 Task: Open Card Card0000000258 in Board Board0000000065 in Workspace WS0000000022 in Trello. Add Member Carxxstreet791@gmail.com to Card Card0000000258 in Board Board0000000065 in Workspace WS0000000022 in Trello. Add Blue Label titled Label0000000258 to Card Card0000000258 in Board Board0000000065 in Workspace WS0000000022 in Trello. Add Checklist CL0000000258 to Card Card0000000258 in Board Board0000000065 in Workspace WS0000000022 in Trello. Add Dates with Start Date as Sep 01 2023 and Due Date as Sep 30 2023 to Card Card0000000258 in Board Board0000000065 in Workspace WS0000000022 in Trello
Action: Mouse moved to (455, 423)
Screenshot: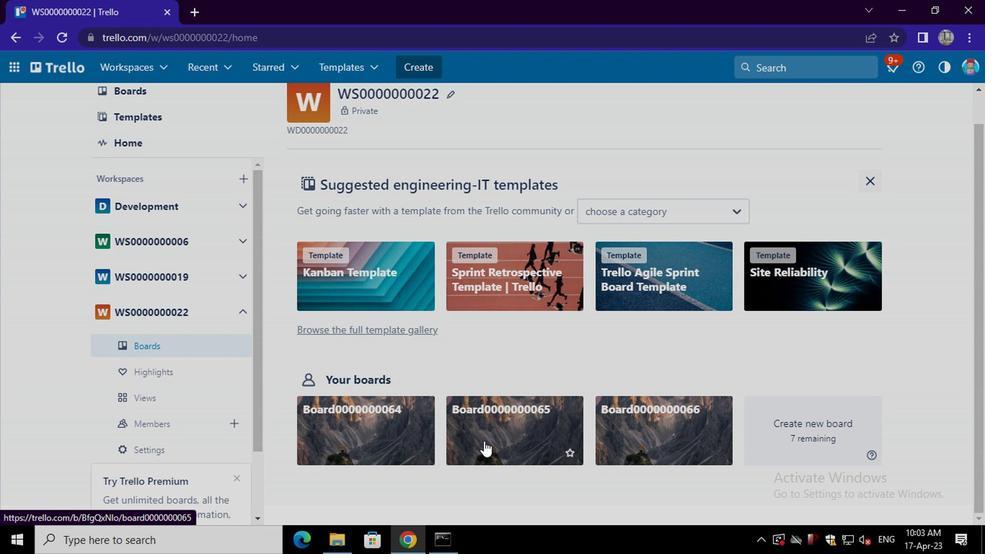 
Action: Mouse pressed left at (455, 423)
Screenshot: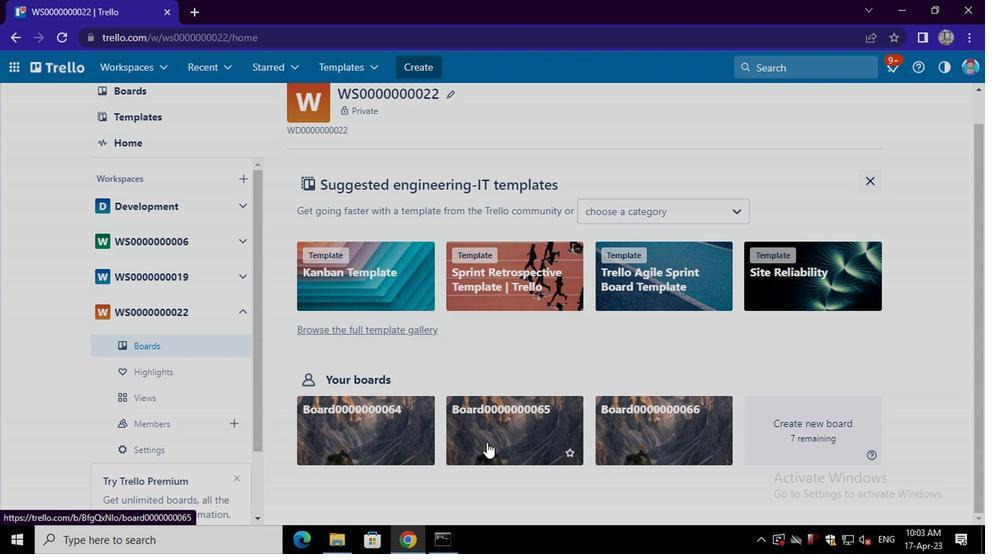 
Action: Mouse moved to (374, 310)
Screenshot: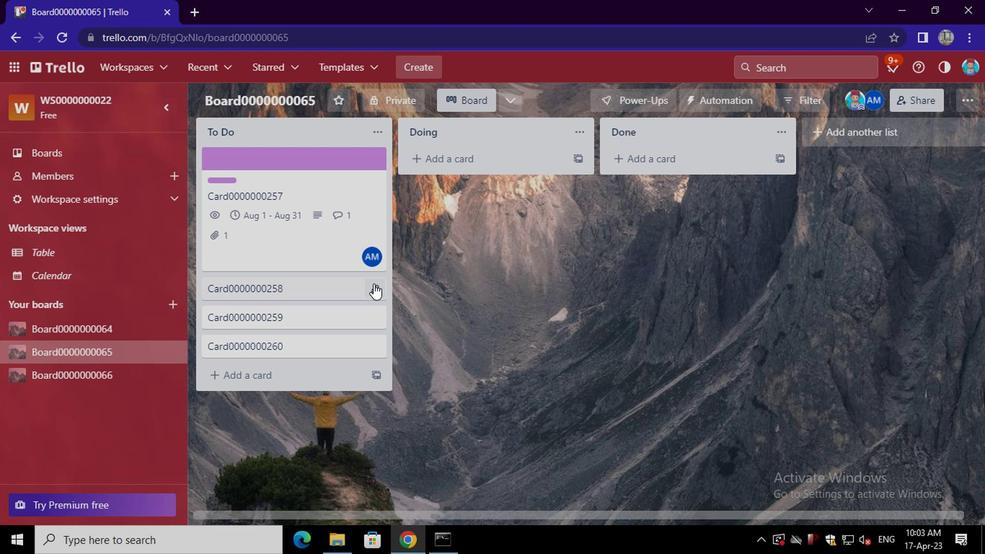 
Action: Mouse pressed left at (374, 310)
Screenshot: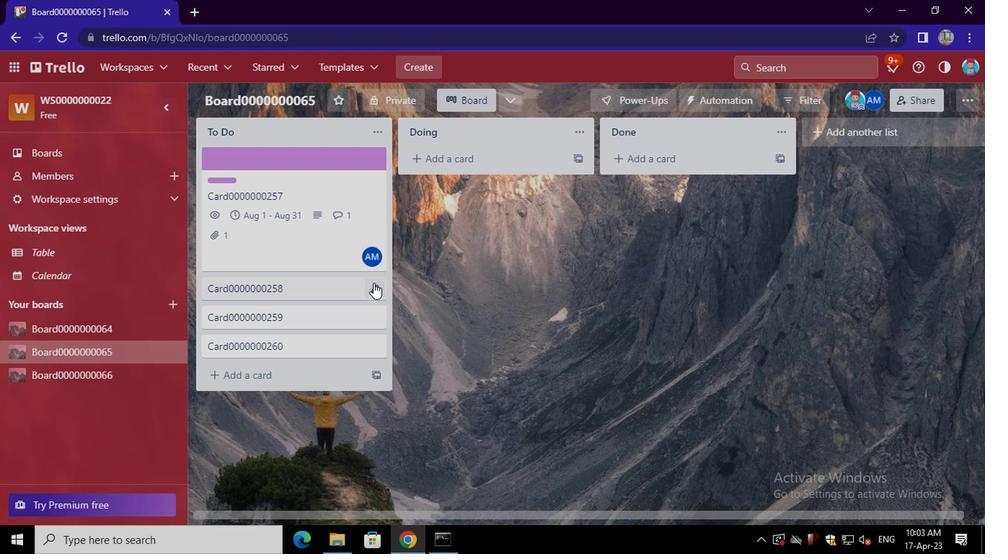 
Action: Mouse moved to (410, 311)
Screenshot: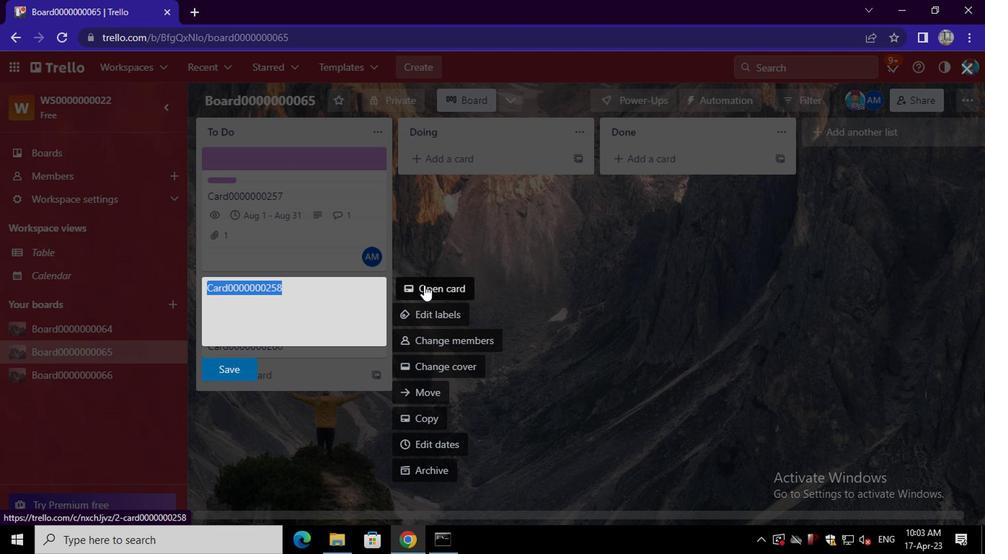
Action: Mouse pressed left at (410, 311)
Screenshot: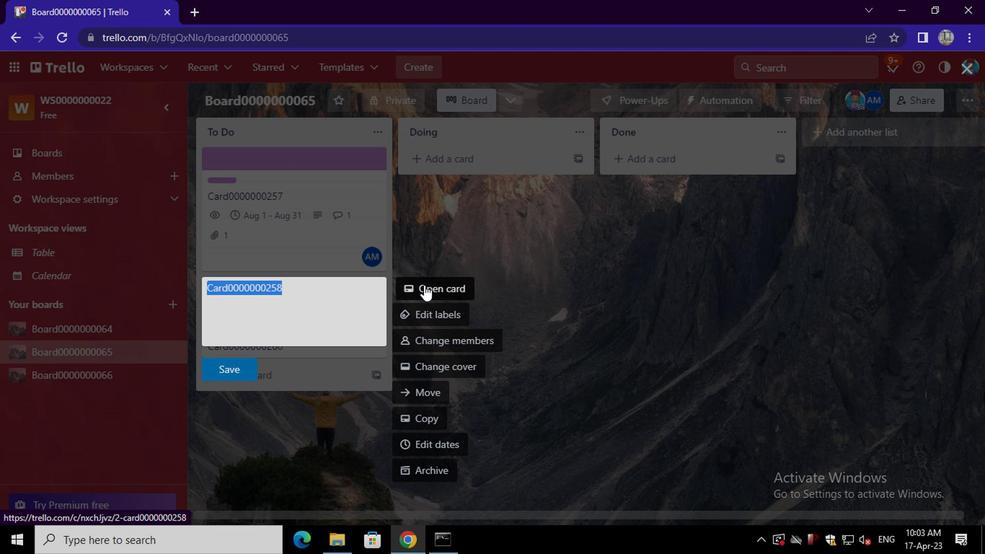 
Action: Mouse moved to (581, 277)
Screenshot: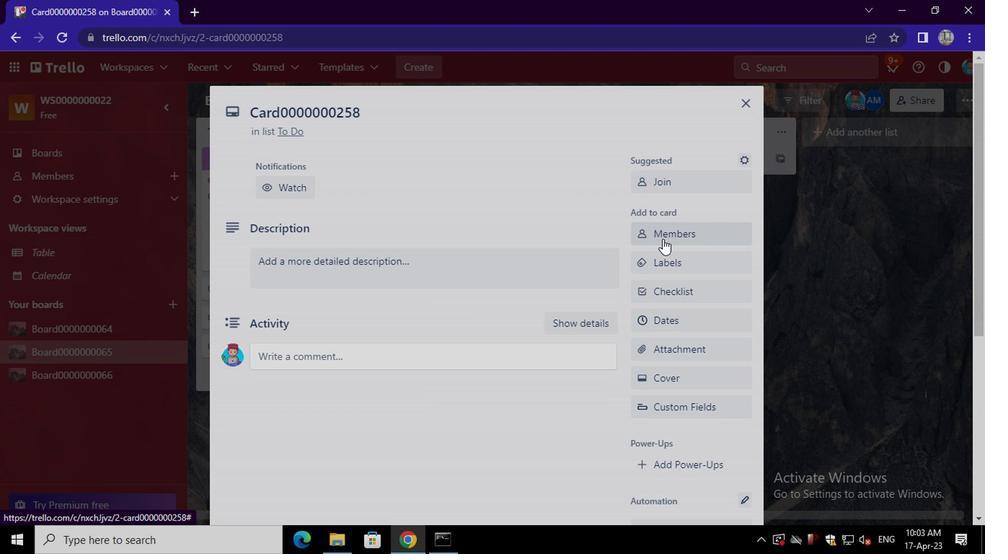 
Action: Mouse pressed left at (581, 277)
Screenshot: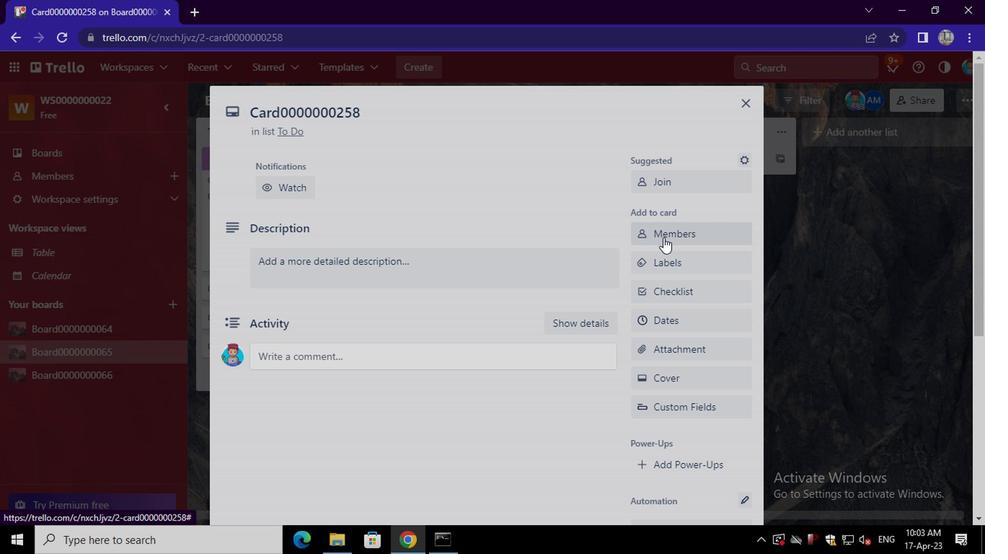 
Action: Mouse moved to (582, 319)
Screenshot: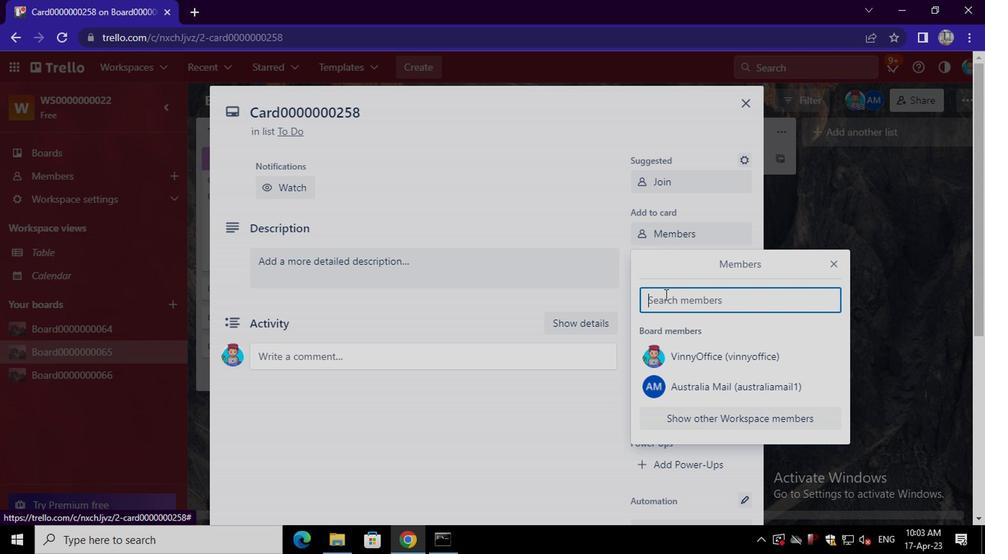 
Action: Mouse pressed left at (582, 319)
Screenshot: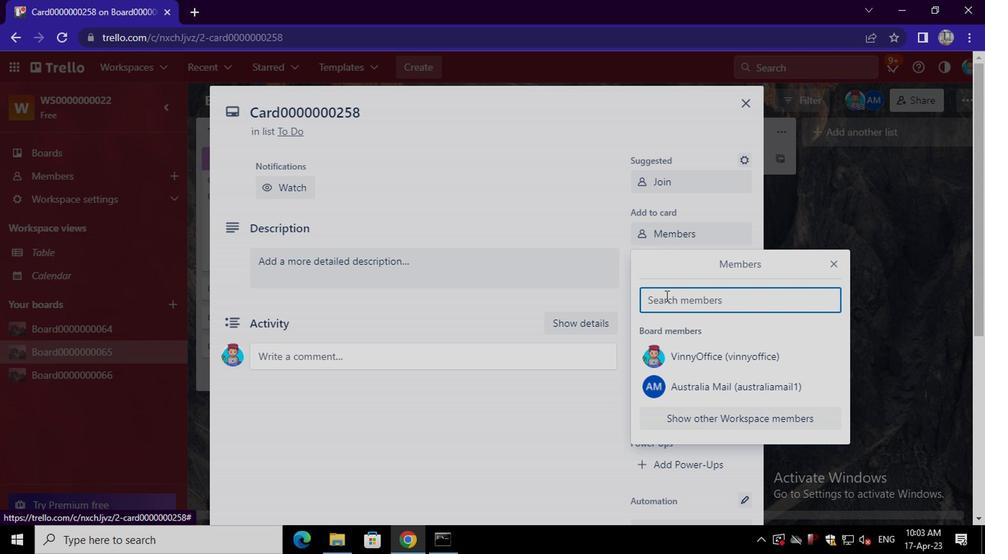 
Action: Mouse moved to (582, 318)
Screenshot: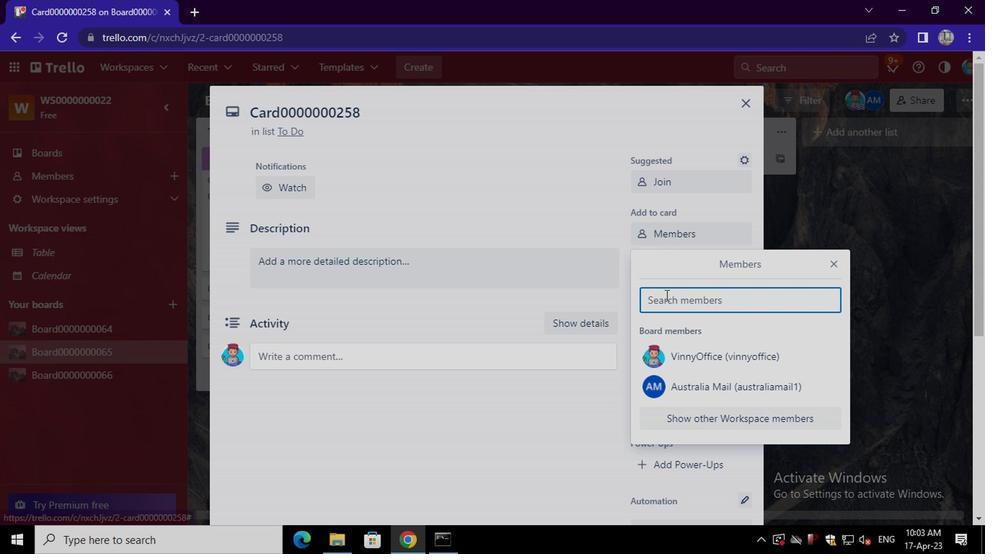 
Action: Key pressed <Key.shift>CARXXSTREET791<Key.shift>@GMAIL.COM
Screenshot: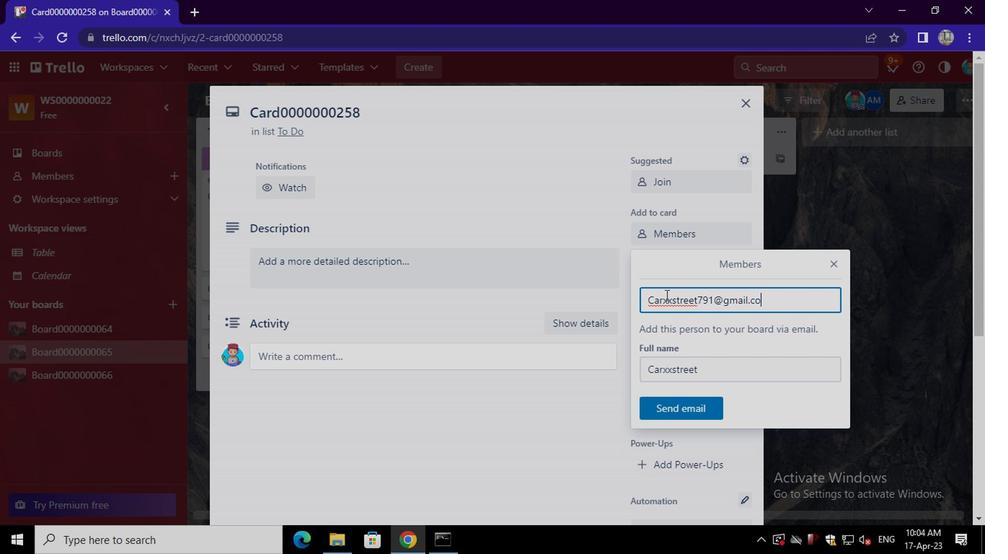 
Action: Mouse moved to (596, 396)
Screenshot: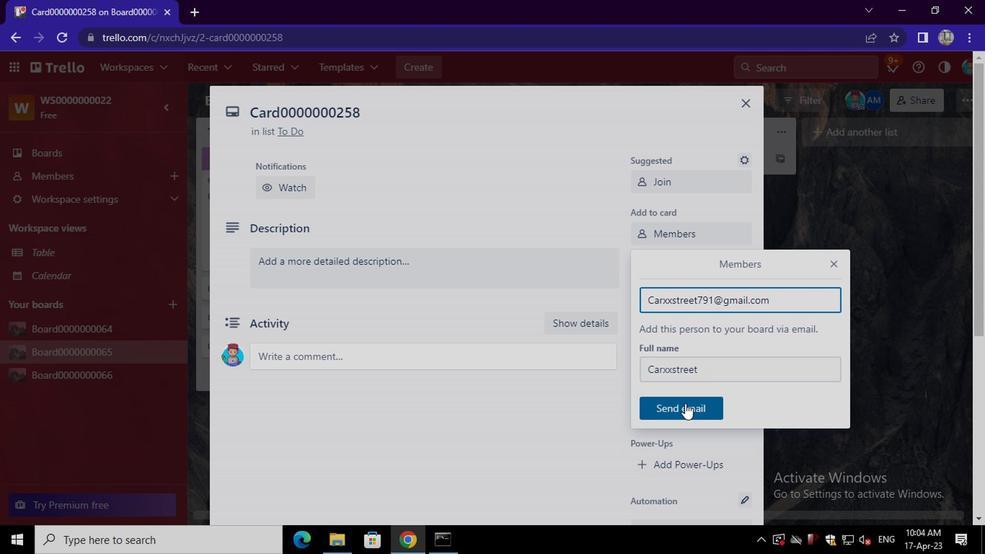 
Action: Mouse pressed left at (596, 396)
Screenshot: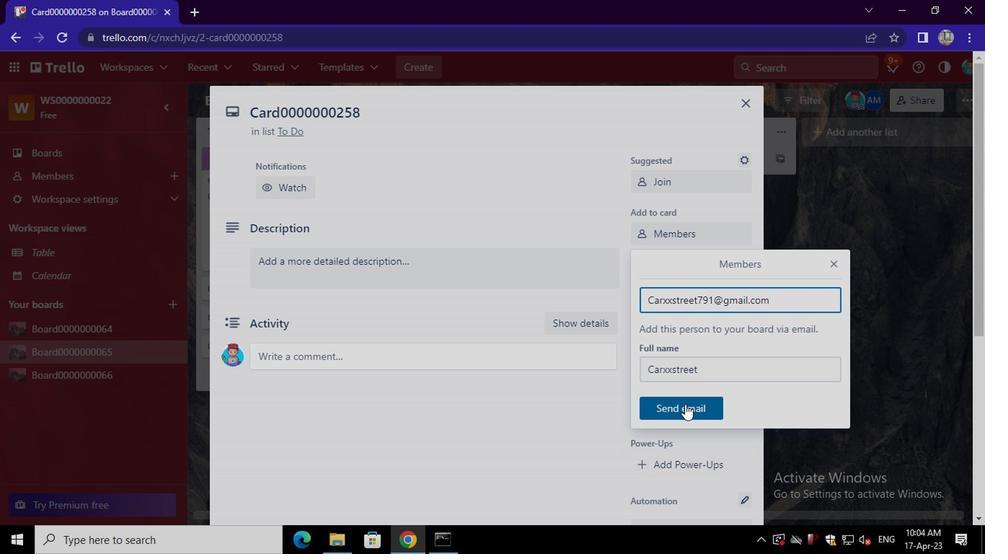 
Action: Mouse moved to (595, 299)
Screenshot: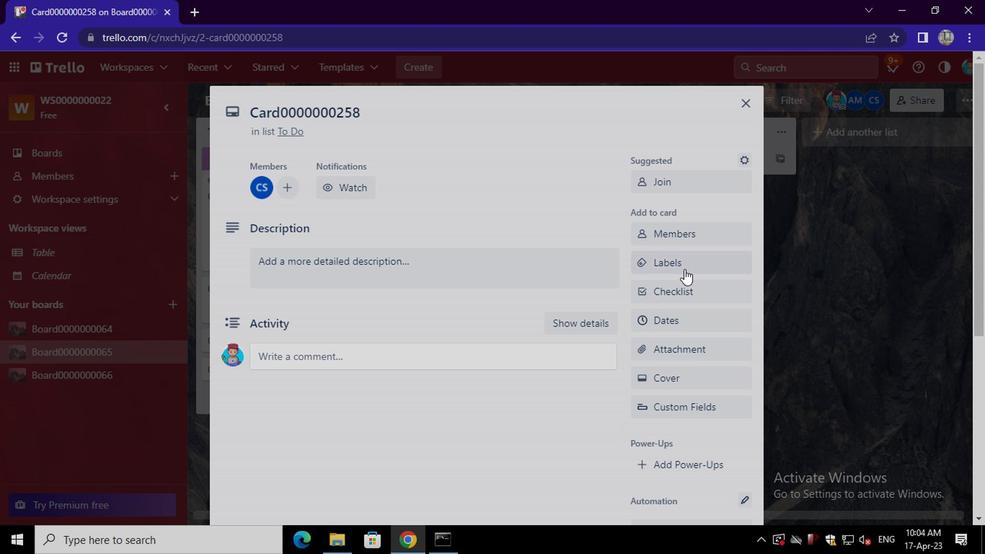 
Action: Mouse pressed left at (595, 299)
Screenshot: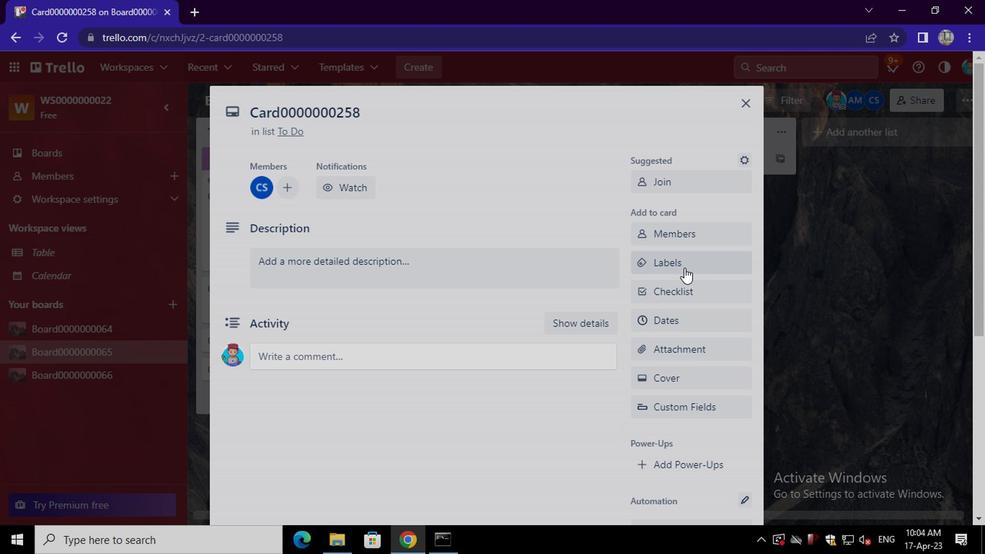 
Action: Mouse moved to (613, 204)
Screenshot: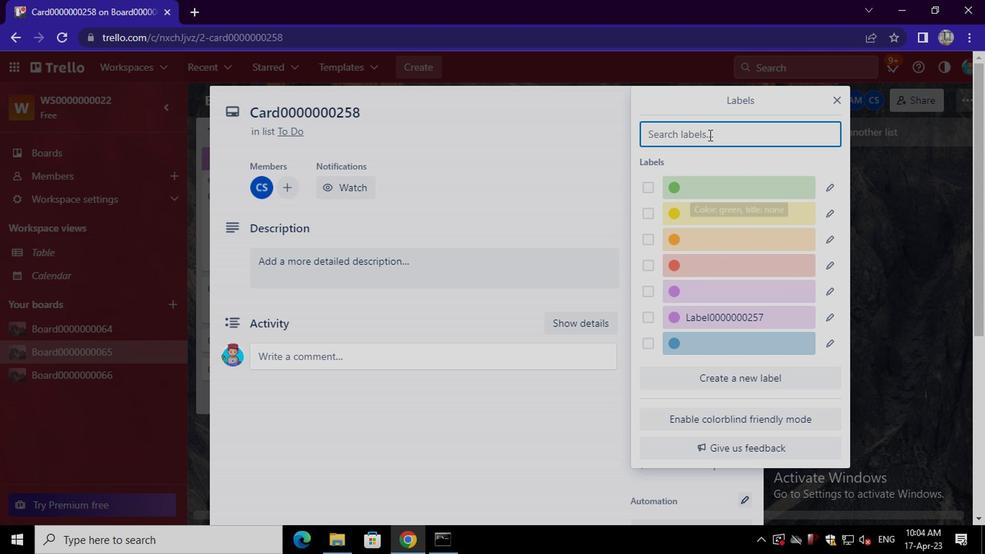 
Action: Mouse pressed left at (613, 204)
Screenshot: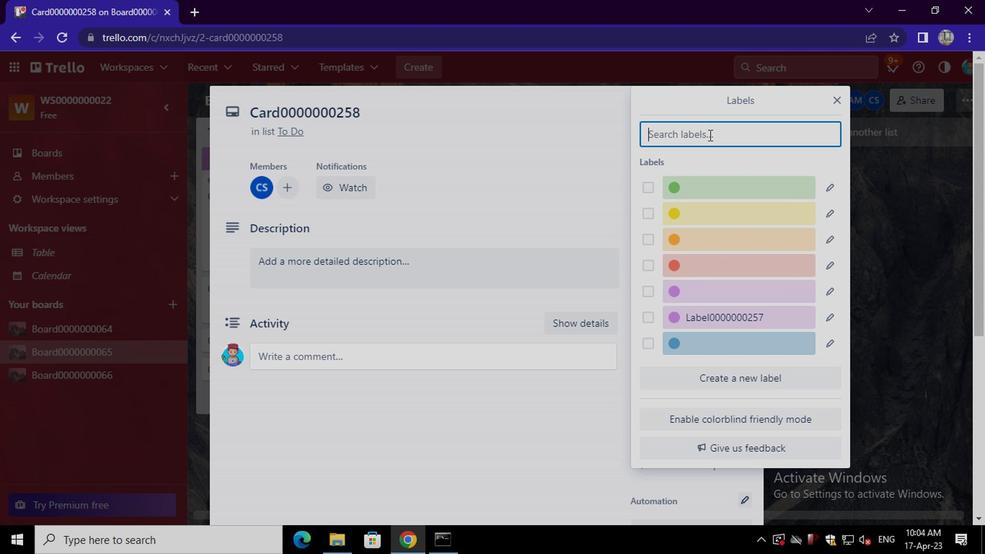 
Action: Key pressed <Key.shift>LABEL0000000258
Screenshot: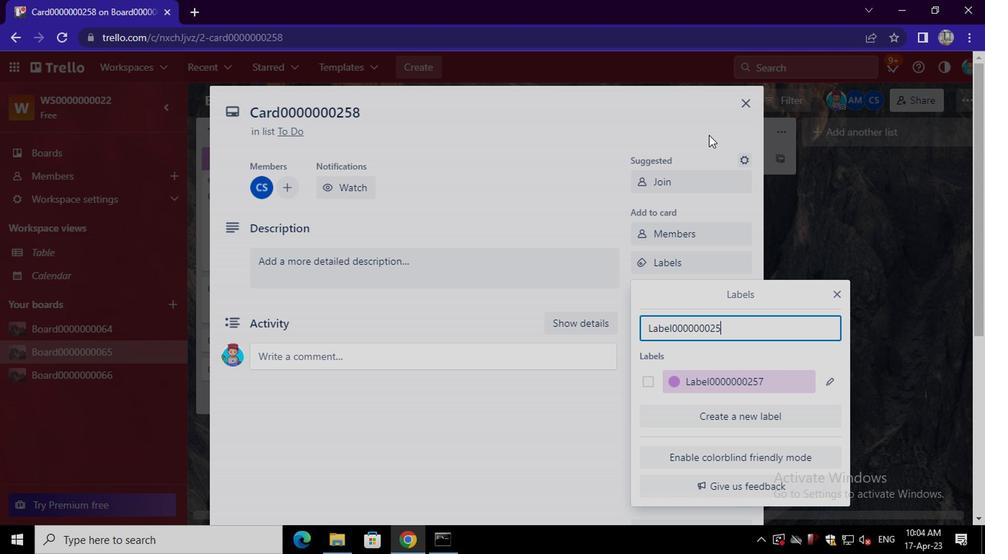 
Action: Mouse moved to (641, 375)
Screenshot: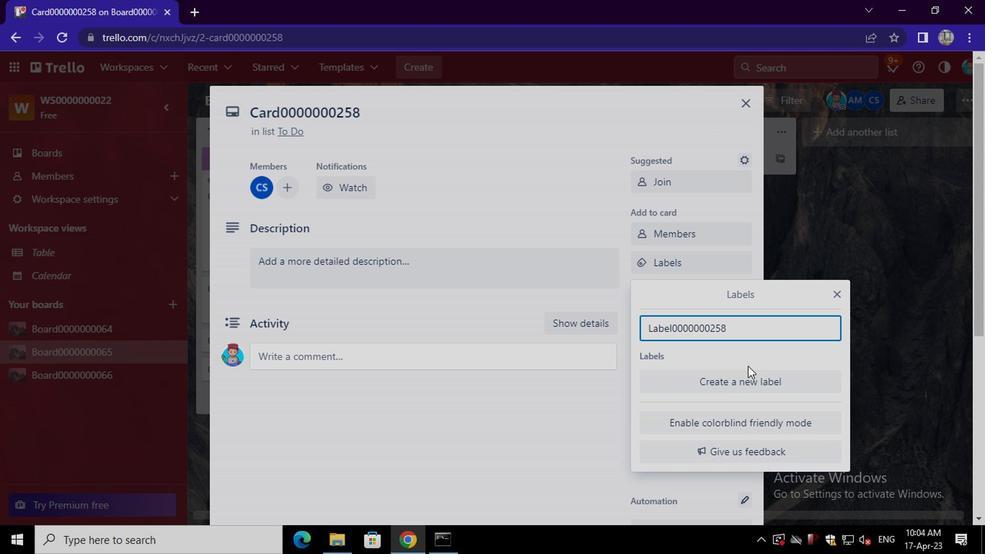 
Action: Mouse pressed left at (641, 375)
Screenshot: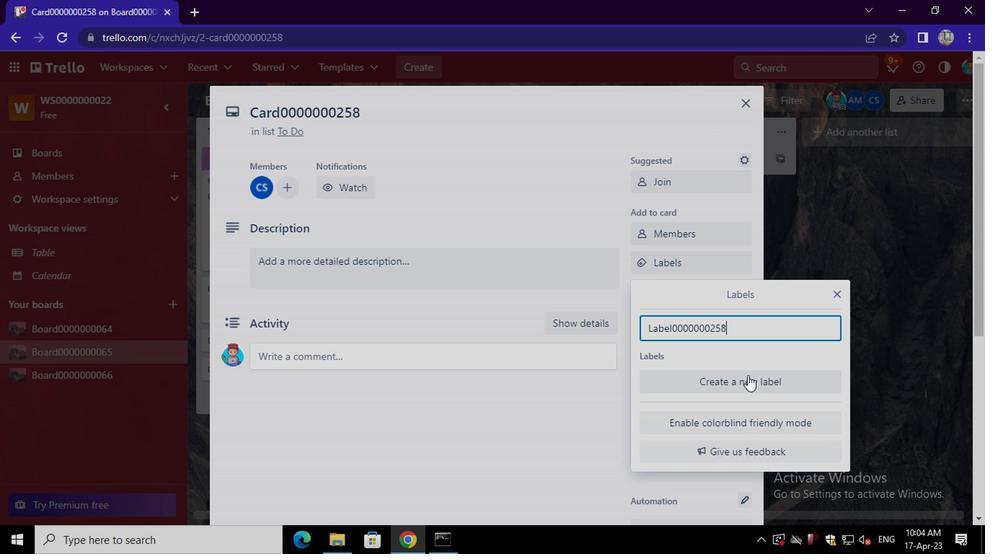 
Action: Mouse moved to (580, 387)
Screenshot: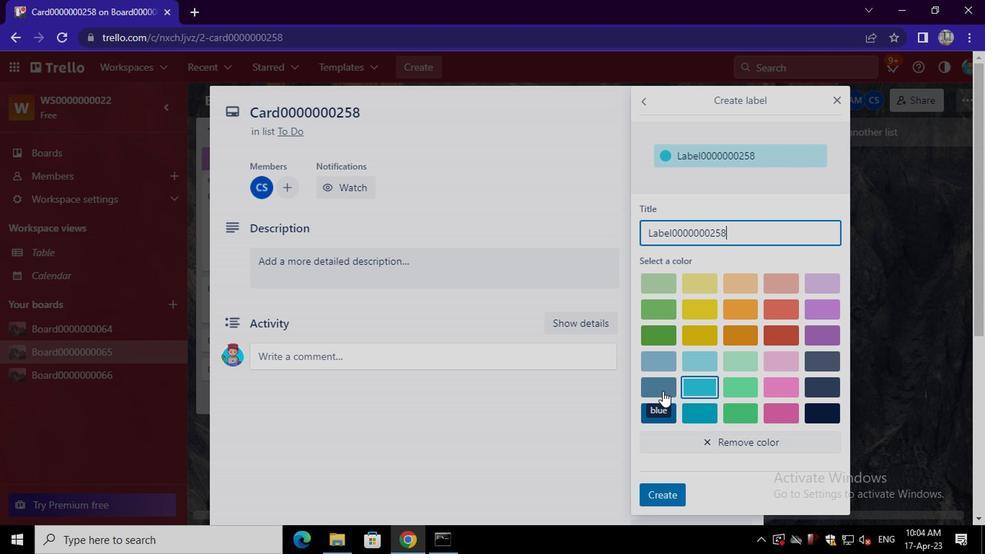 
Action: Mouse pressed left at (580, 387)
Screenshot: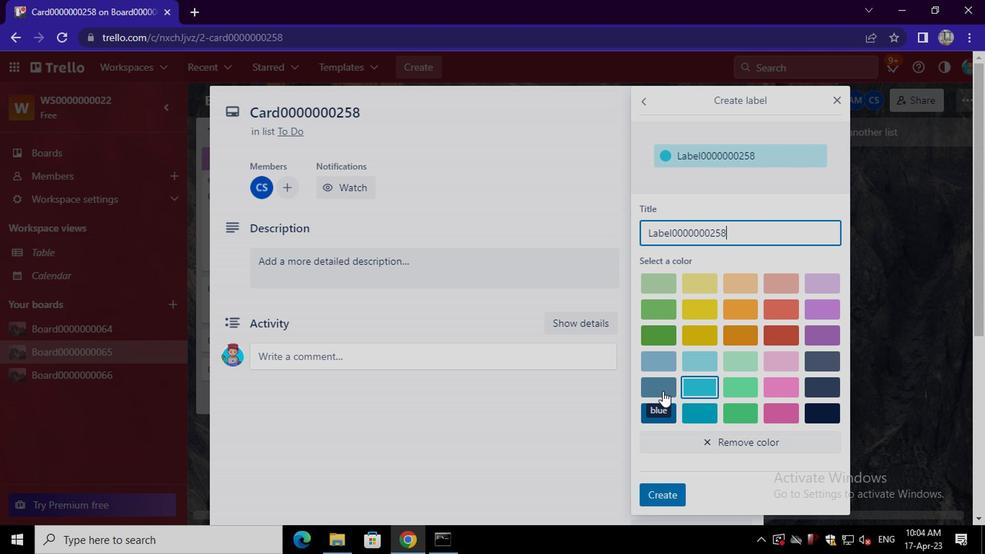 
Action: Mouse moved to (582, 458)
Screenshot: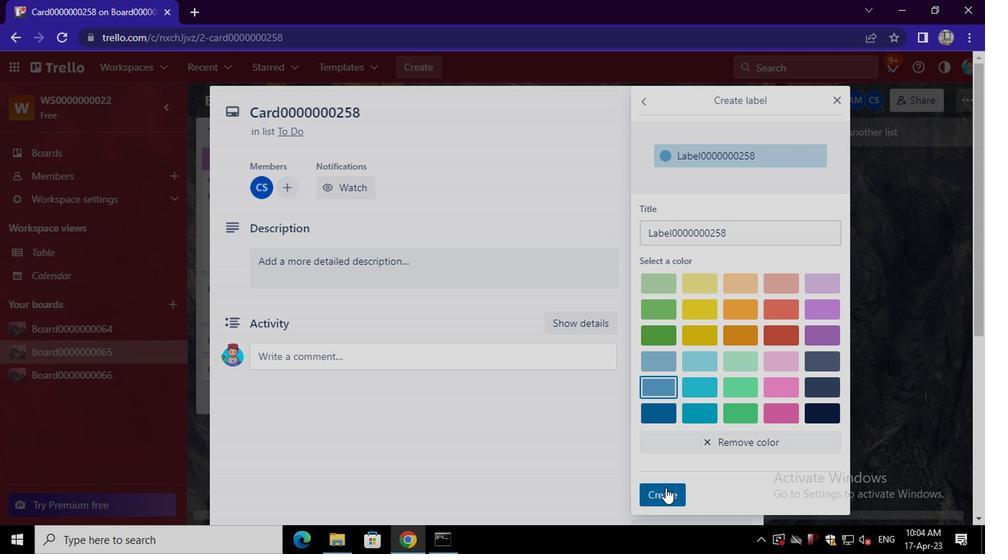 
Action: Mouse pressed left at (582, 458)
Screenshot: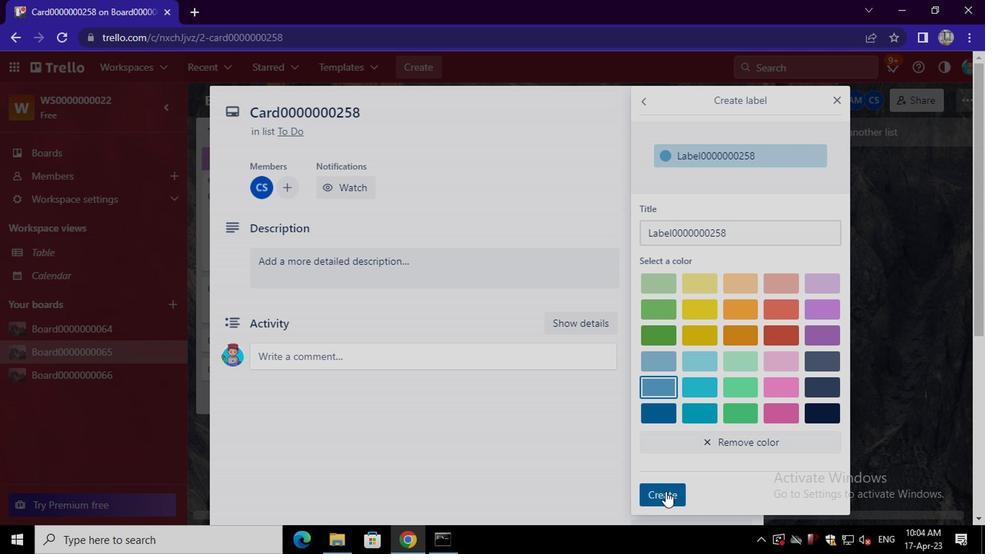 
Action: Mouse moved to (505, 393)
Screenshot: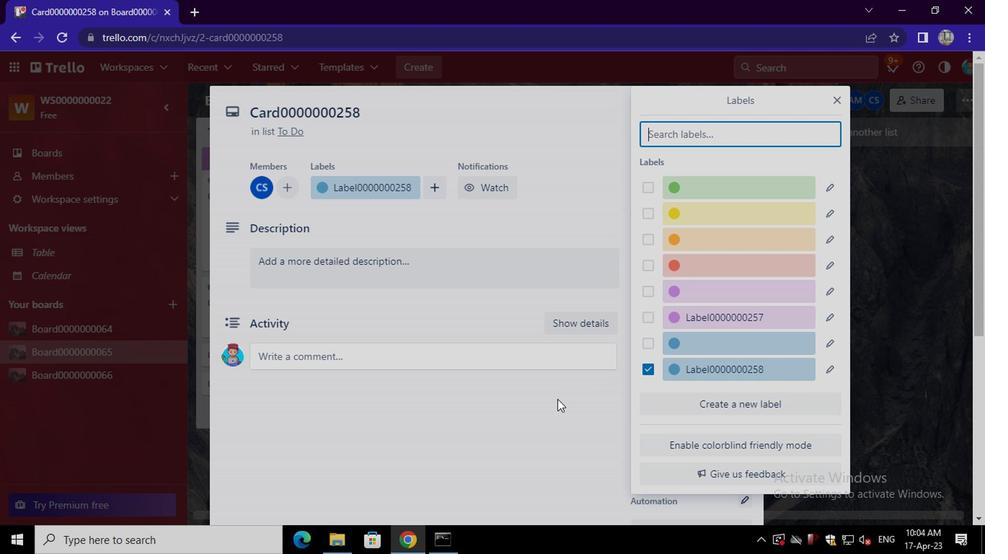 
Action: Mouse pressed left at (505, 393)
Screenshot: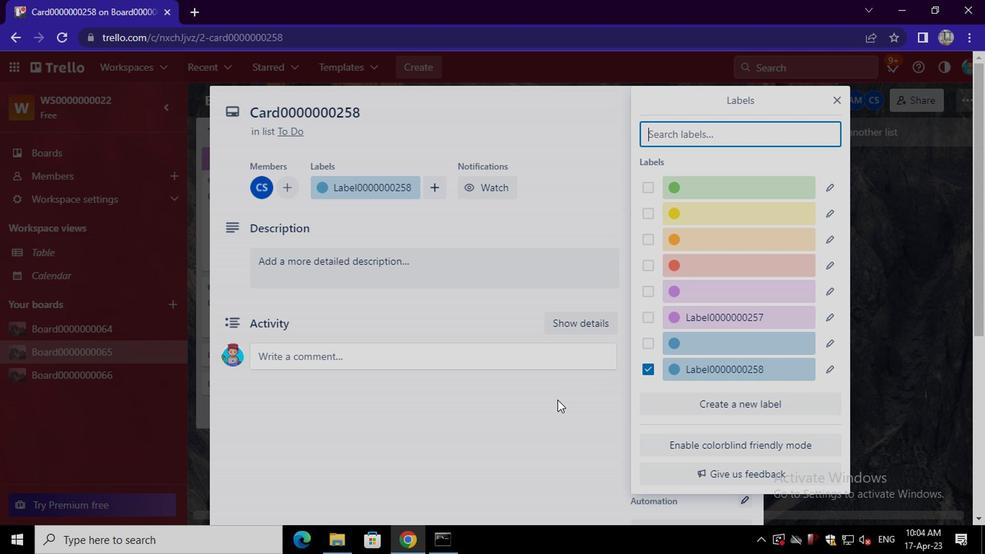 
Action: Mouse moved to (587, 321)
Screenshot: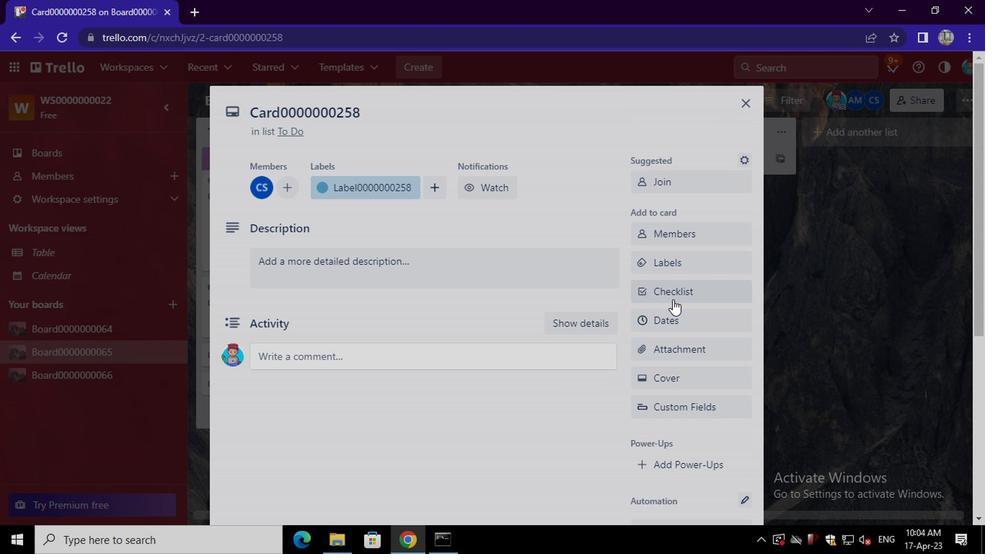 
Action: Mouse pressed left at (587, 321)
Screenshot: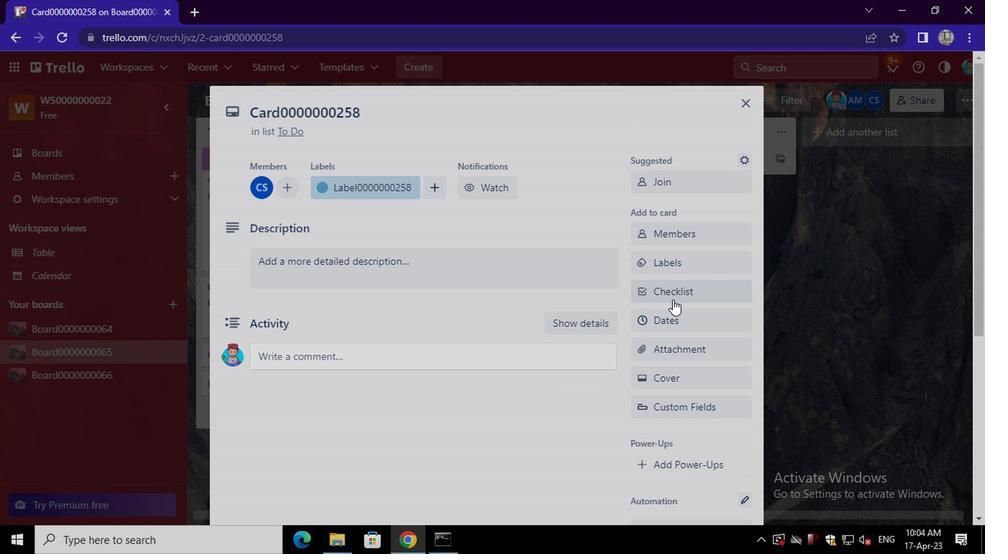 
Action: Mouse moved to (606, 373)
Screenshot: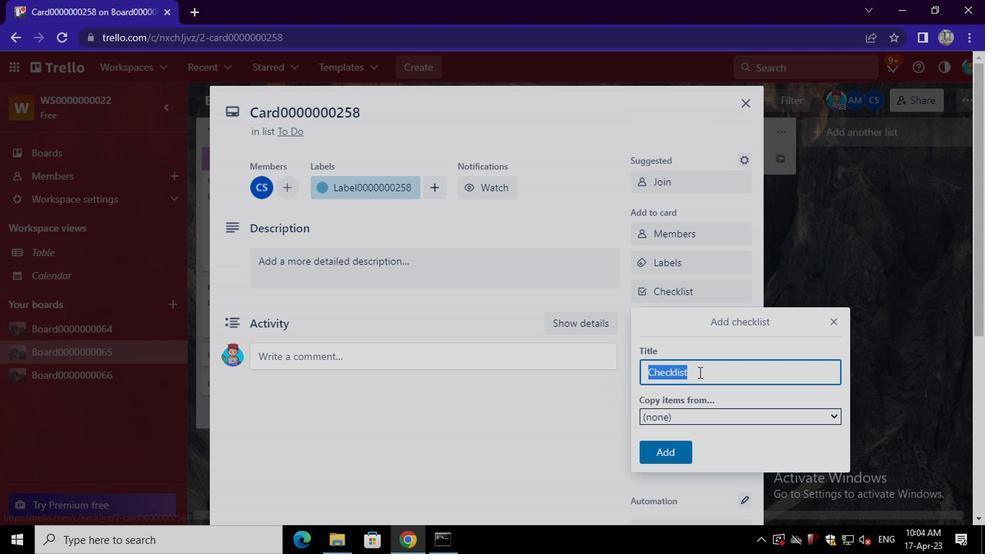 
Action: Mouse pressed left at (606, 373)
Screenshot: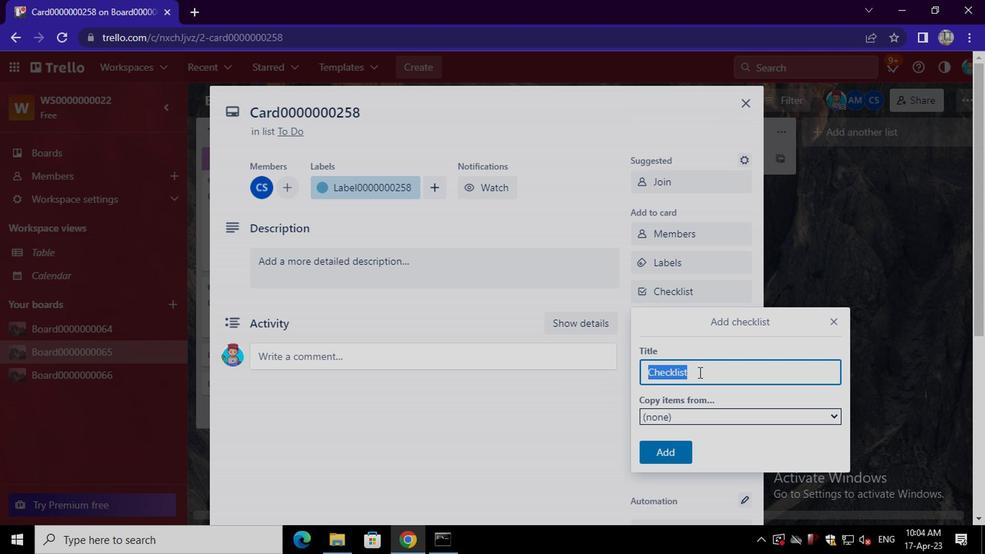 
Action: Mouse moved to (606, 373)
Screenshot: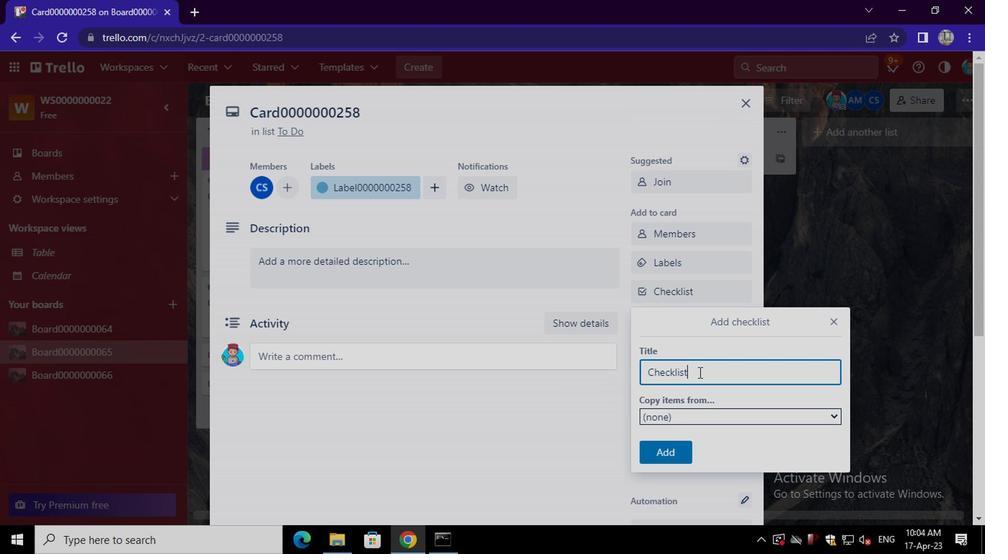 
Action: Key pressed <Key.backspace><Key.backspace><Key.backspace><Key.backspace><Key.backspace><Key.backspace><Key.backspace><Key.backspace><Key.backspace><Key.backspace><Key.backspace><Key.backspace><Key.backspace><Key.backspace><Key.backspace><Key.backspace><Key.backspace><Key.backspace><Key.backspace><Key.backspace><Key.backspace><Key.backspace><Key.backspace><Key.backspace><Key.backspace><Key.backspace><Key.shift>CL0000000258
Screenshot: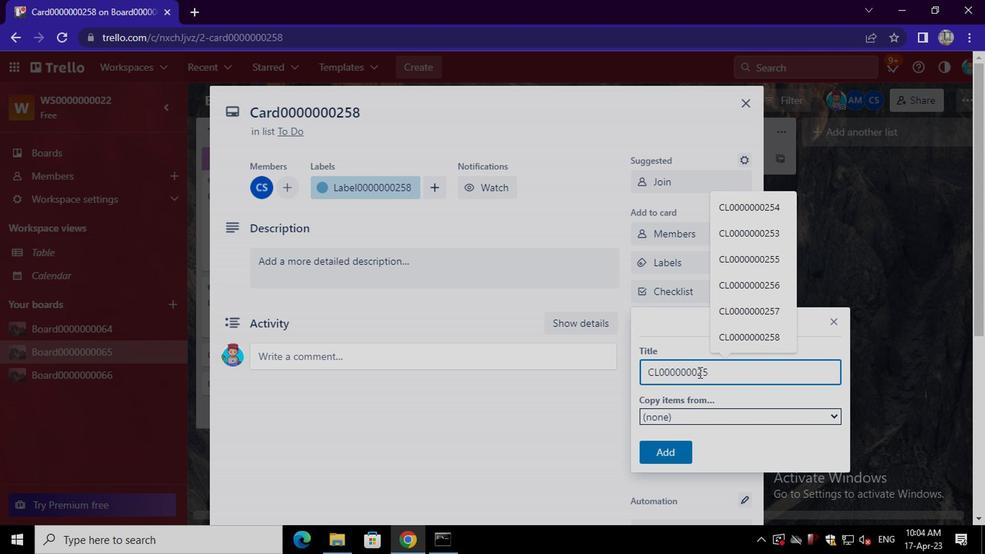 
Action: Mouse moved to (583, 427)
Screenshot: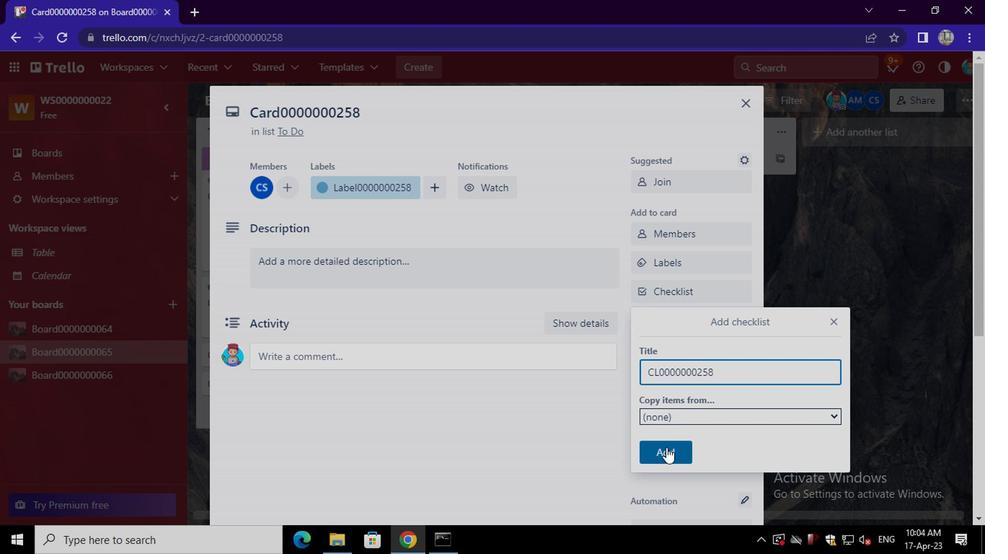 
Action: Mouse pressed left at (583, 427)
Screenshot: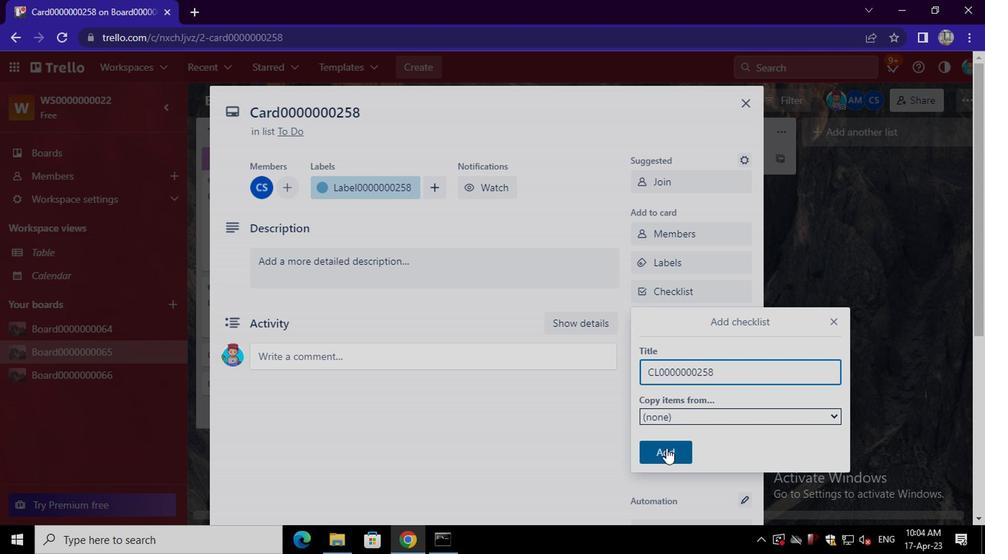 
Action: Mouse moved to (592, 340)
Screenshot: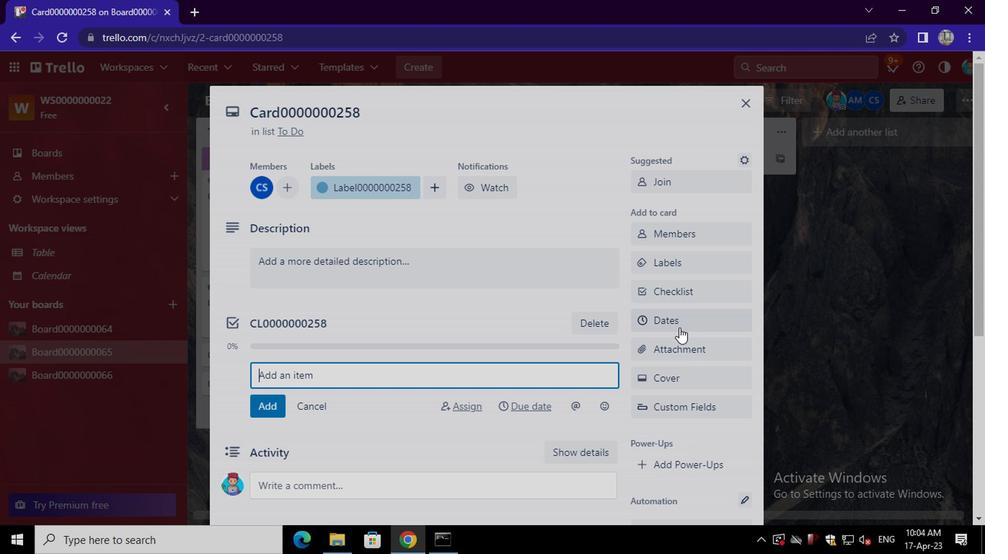 
Action: Mouse pressed left at (592, 340)
Screenshot: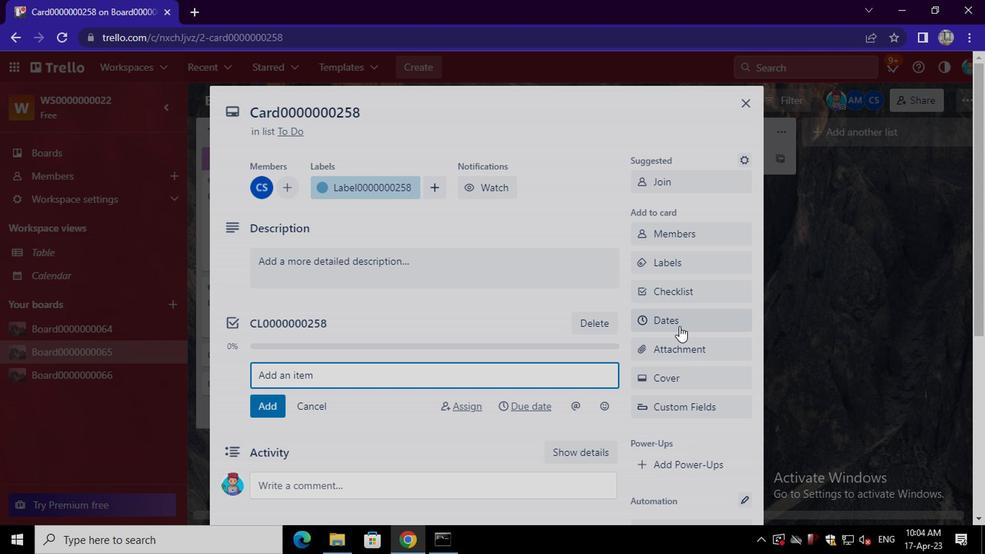 
Action: Mouse moved to (567, 365)
Screenshot: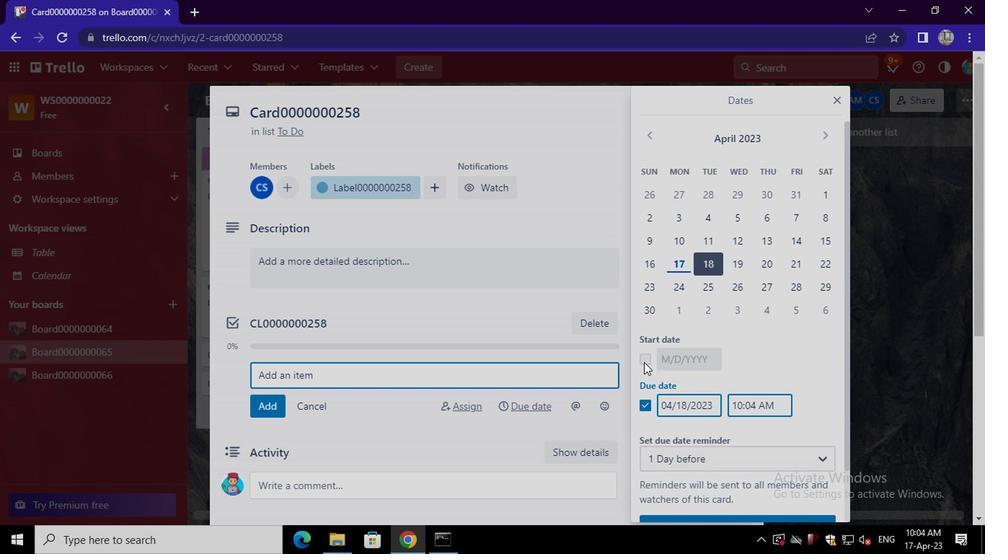 
Action: Mouse pressed left at (567, 365)
Screenshot: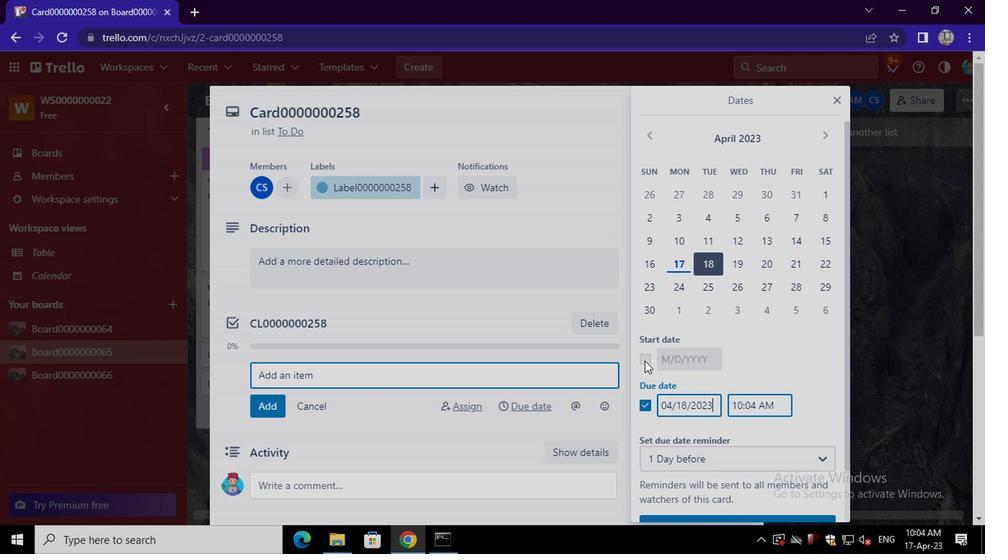 
Action: Mouse moved to (570, 402)
Screenshot: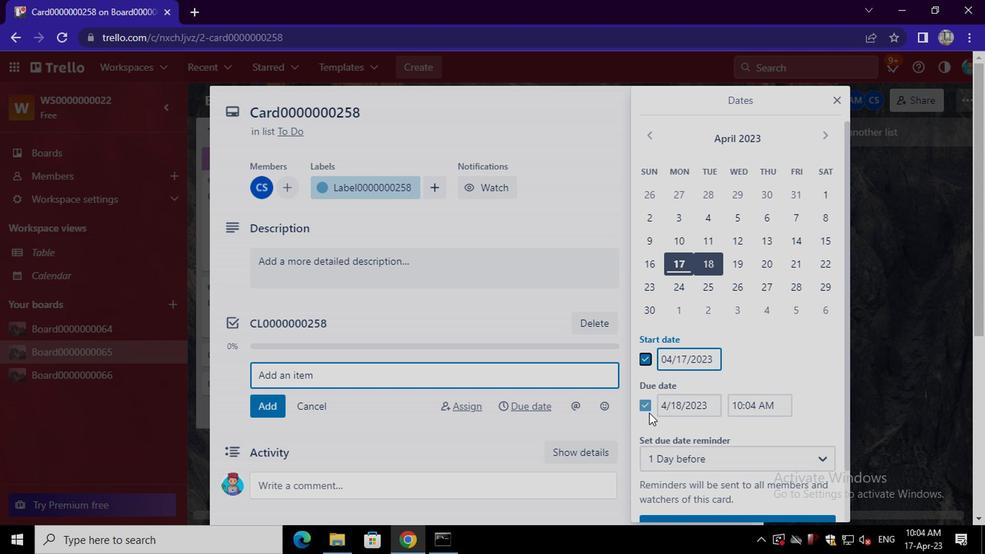 
Action: Mouse pressed left at (570, 402)
Screenshot: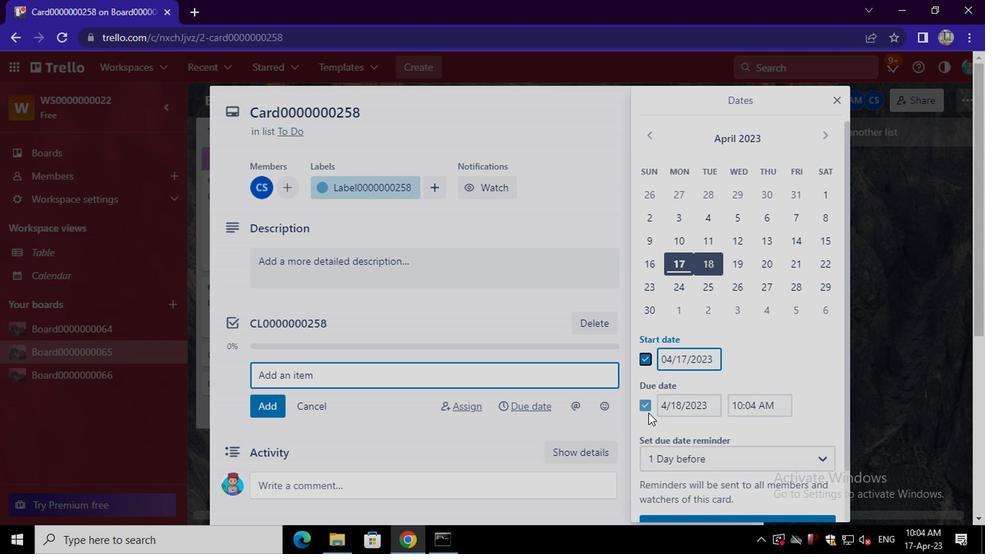 
Action: Mouse moved to (698, 206)
Screenshot: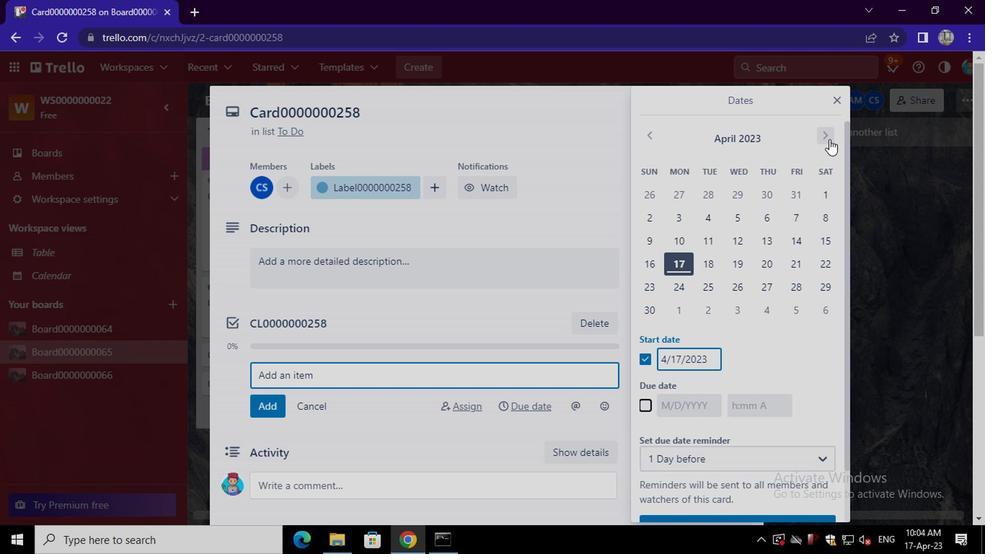 
Action: Mouse pressed left at (698, 206)
Screenshot: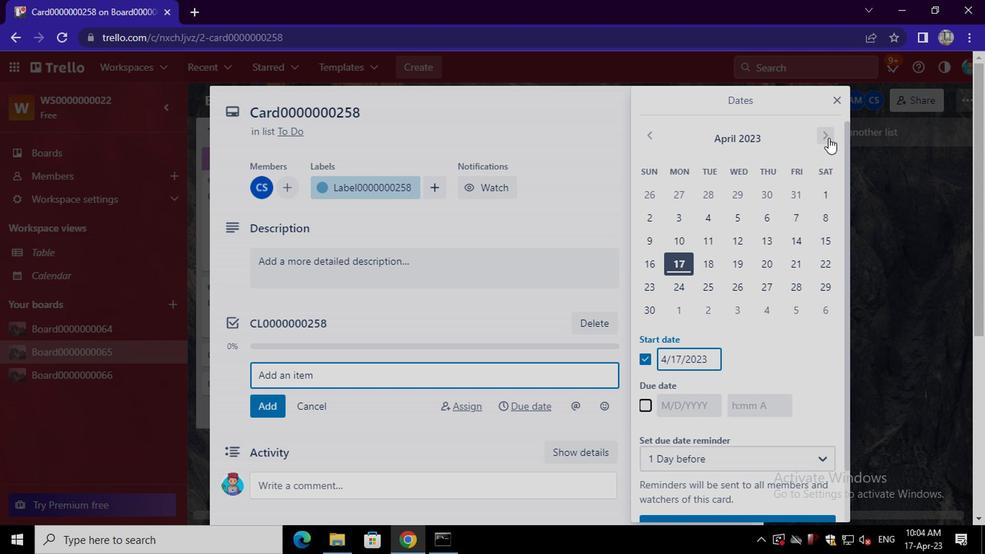 
Action: Mouse pressed left at (698, 206)
Screenshot: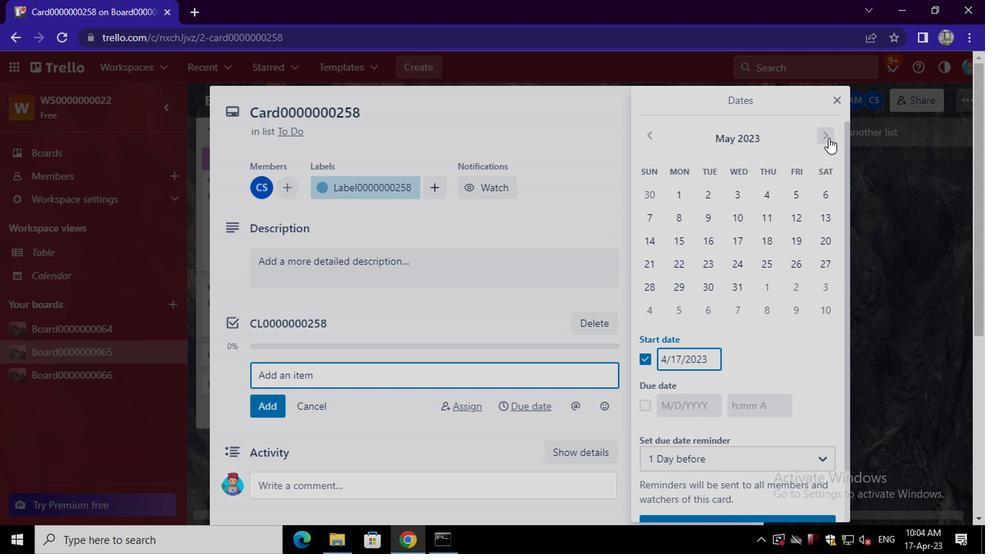 
Action: Mouse pressed left at (698, 206)
Screenshot: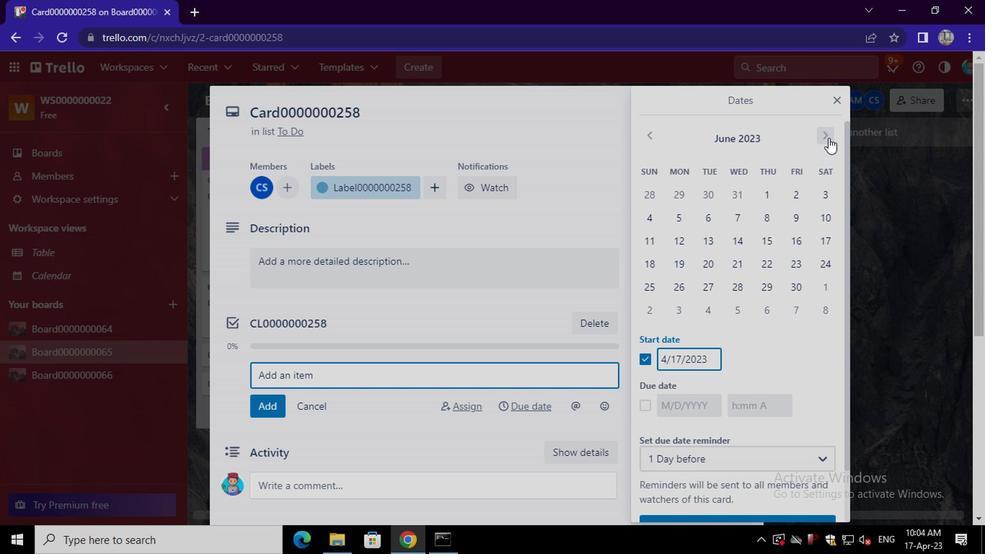 
Action: Mouse pressed left at (698, 206)
Screenshot: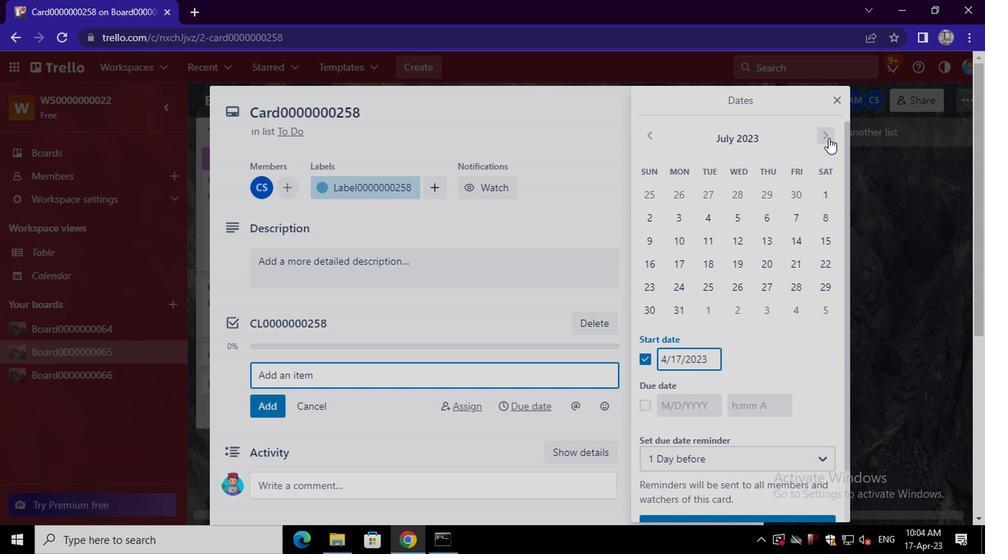 
Action: Mouse pressed left at (698, 206)
Screenshot: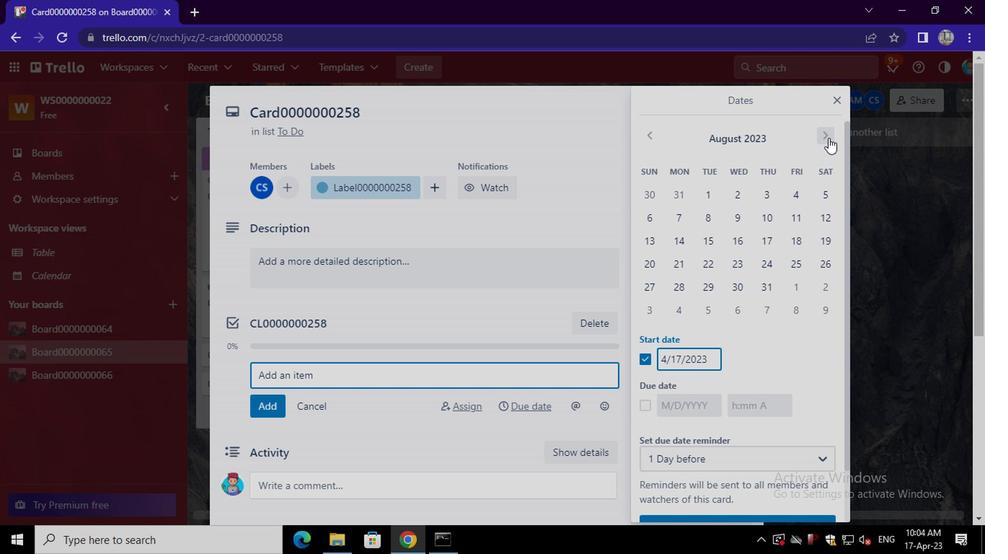 
Action: Mouse moved to (674, 246)
Screenshot: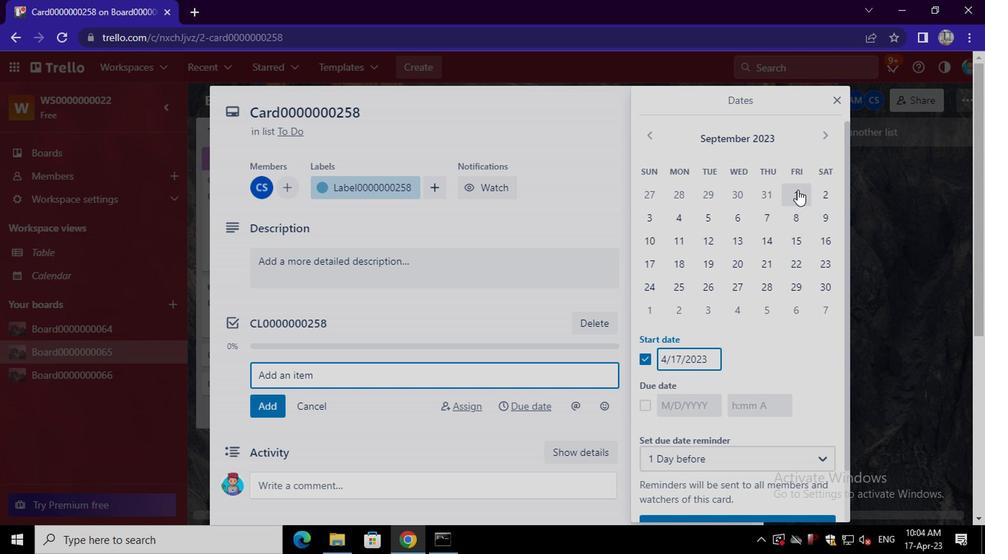 
Action: Mouse pressed left at (674, 246)
Screenshot: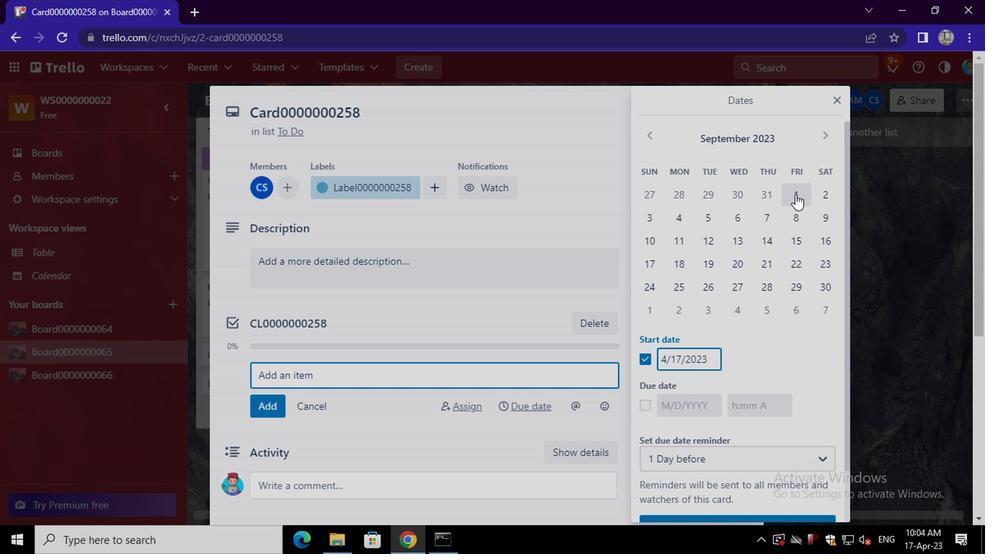 
Action: Mouse moved to (567, 397)
Screenshot: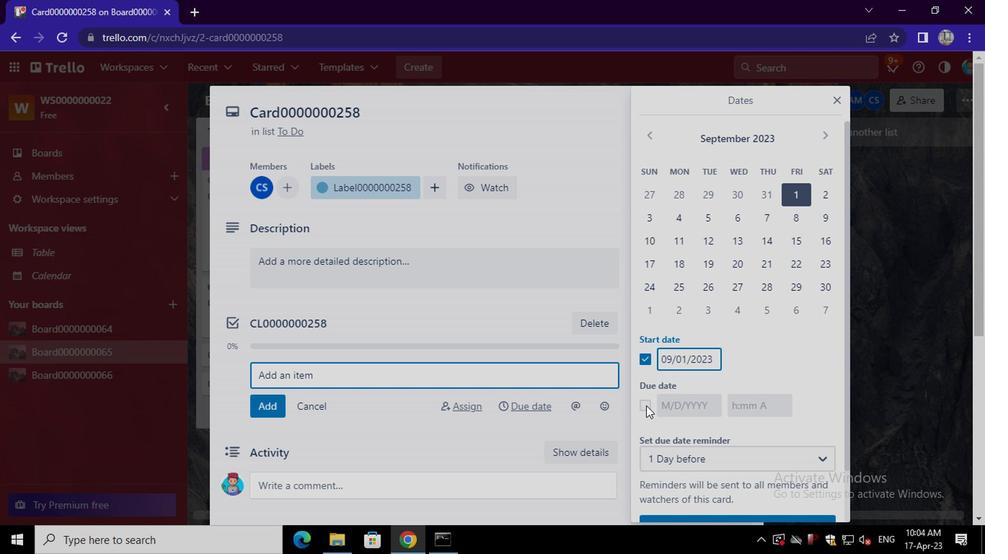 
Action: Mouse pressed left at (567, 397)
Screenshot: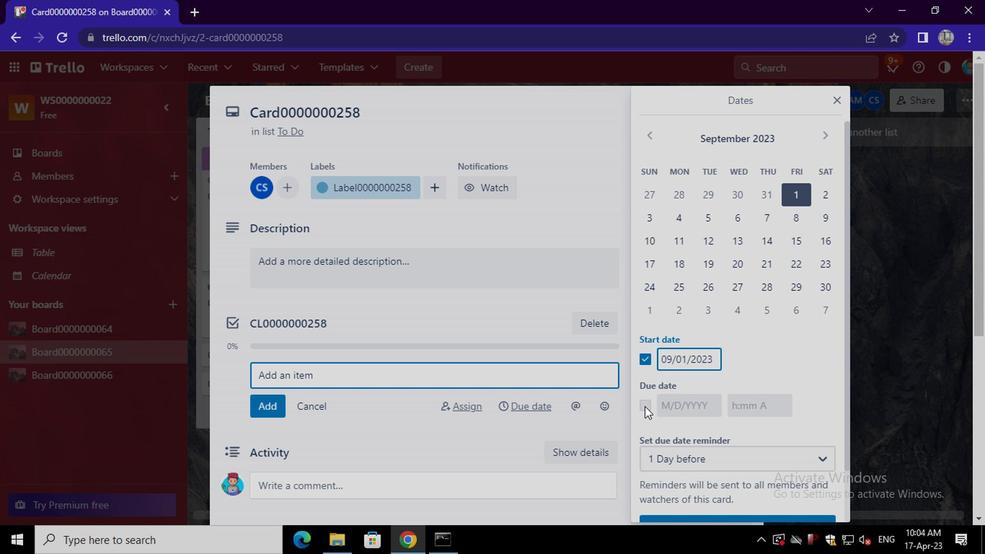 
Action: Mouse moved to (696, 314)
Screenshot: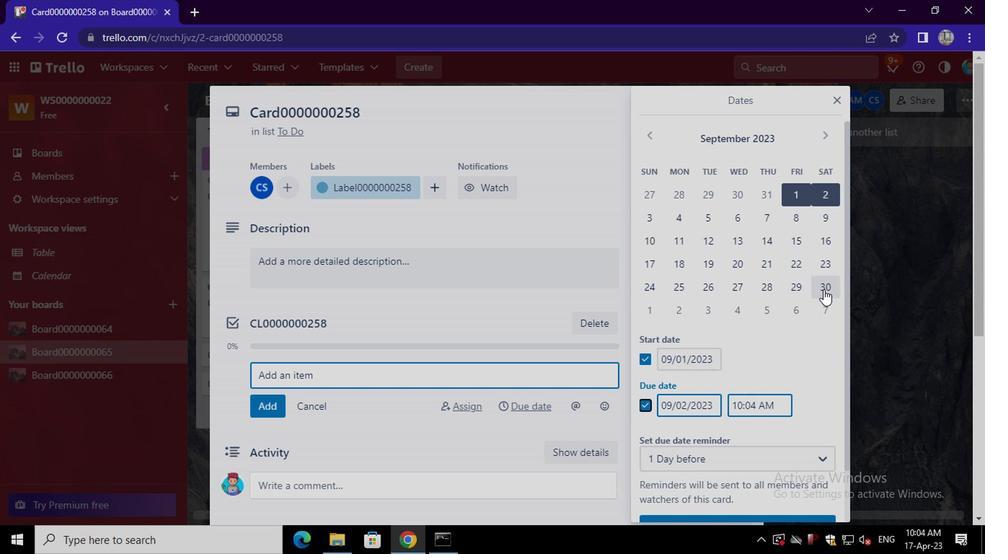 
Action: Mouse pressed left at (696, 314)
Screenshot: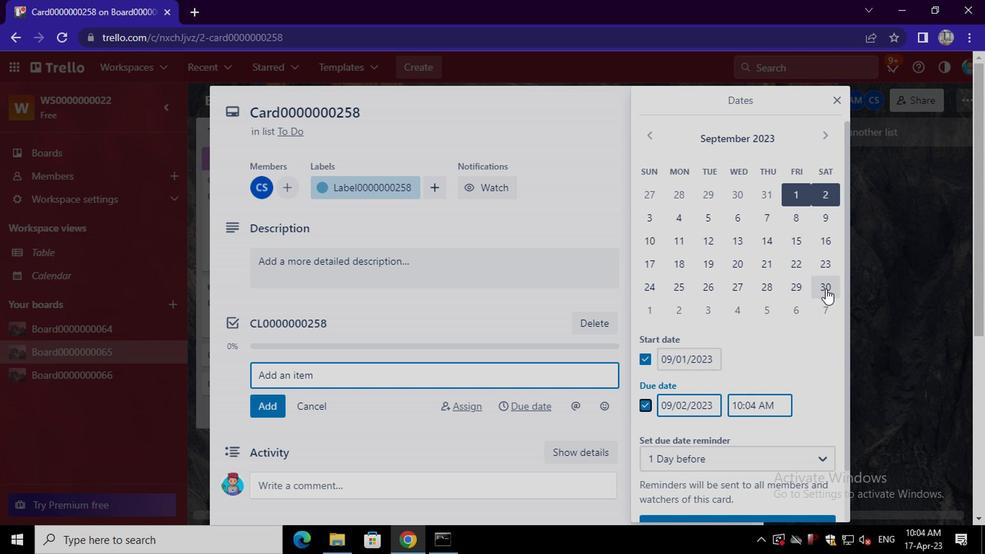 
Action: Mouse moved to (663, 476)
Screenshot: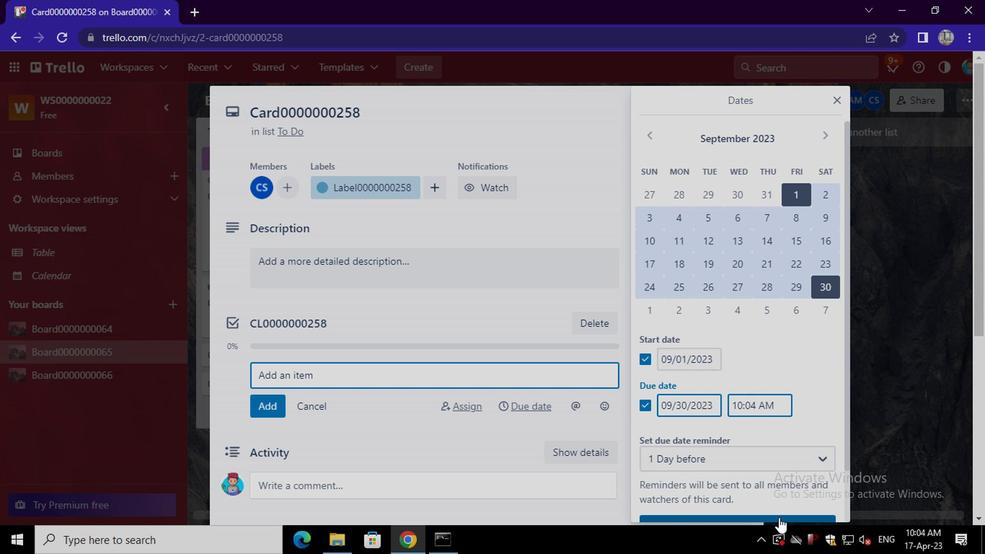 
Action: Mouse pressed left at (663, 476)
Screenshot: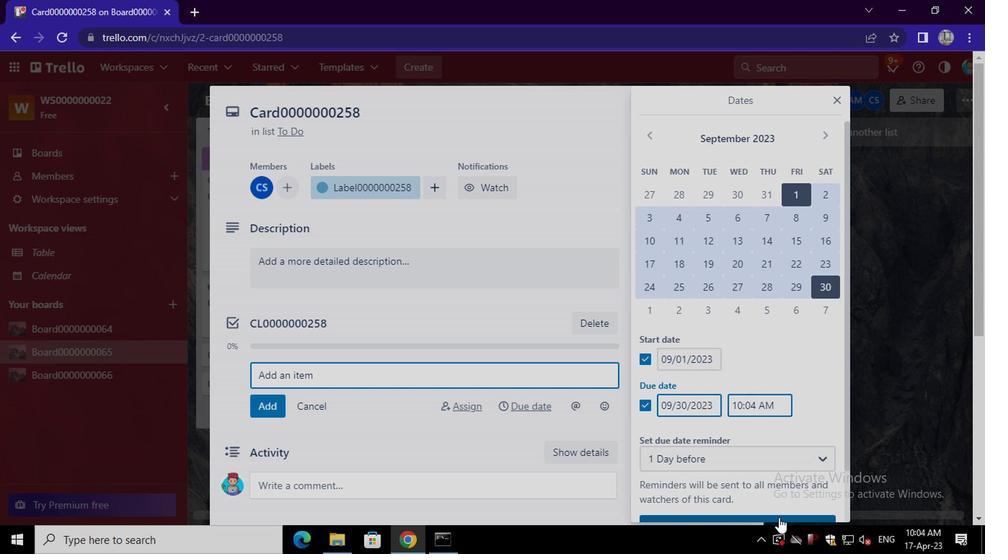 
Action: Mouse moved to (656, 454)
Screenshot: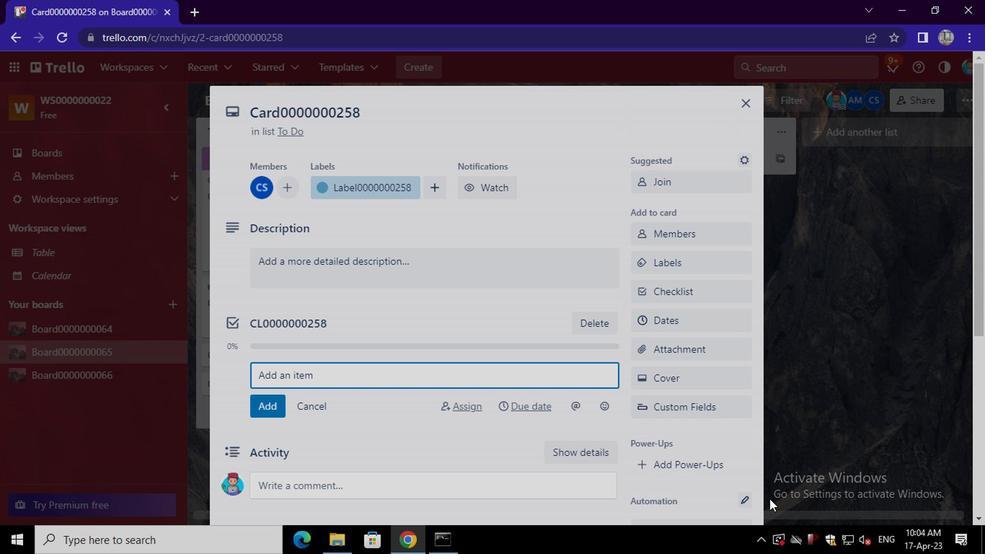
